 Task: Create Card Email Newsletter Review in Board Leadership Development Platforms to Workspace Corporate Governance Services. Create Card Religious Studies Review in Board Voice of Partner Relationship Management to Workspace Corporate Governance Services. Create Card Email Newsletter Review in Board IT Disaster Recovery and Business Continuity Planning to Workspace Corporate Governance Services
Action: Mouse moved to (95, 289)
Screenshot: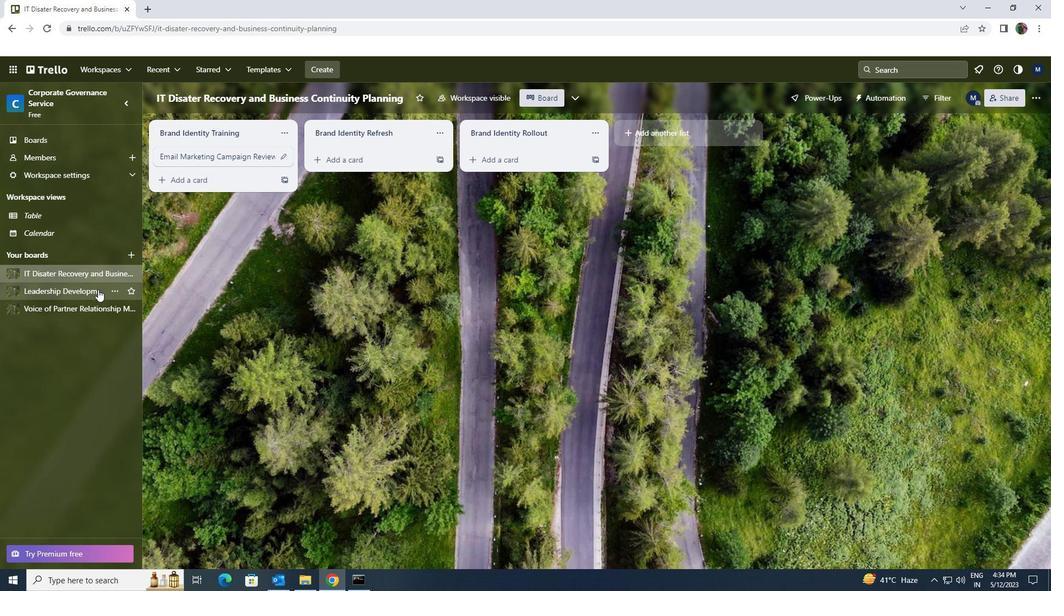 
Action: Mouse pressed left at (95, 289)
Screenshot: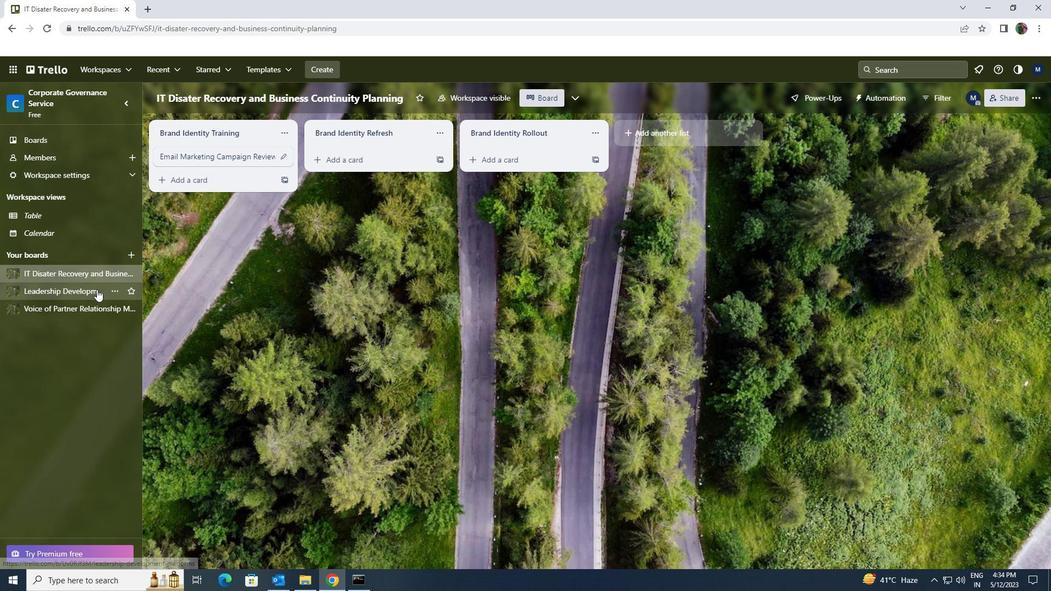 
Action: Mouse moved to (341, 158)
Screenshot: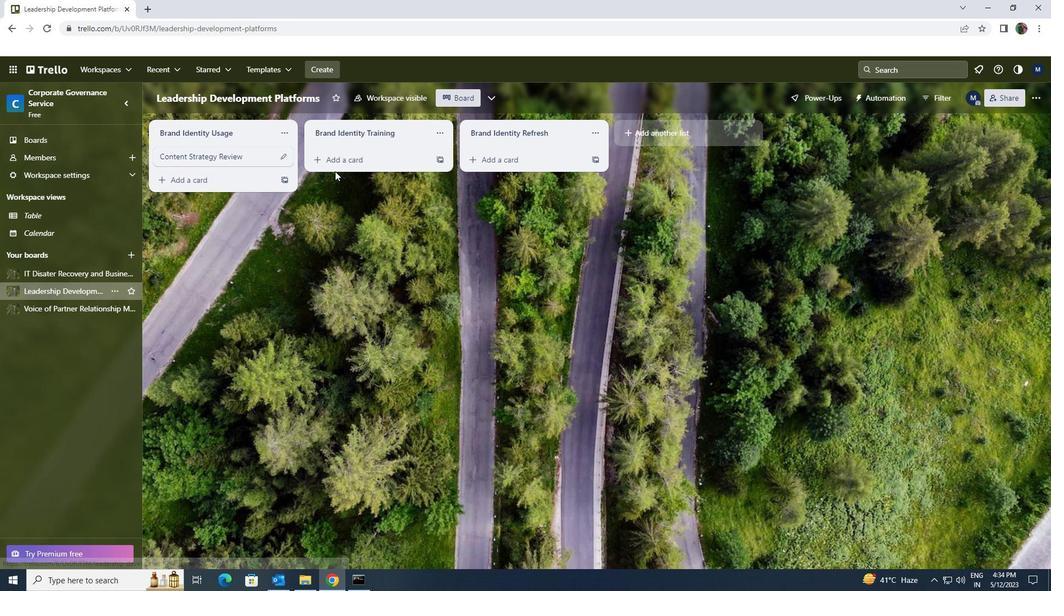 
Action: Mouse pressed left at (341, 158)
Screenshot: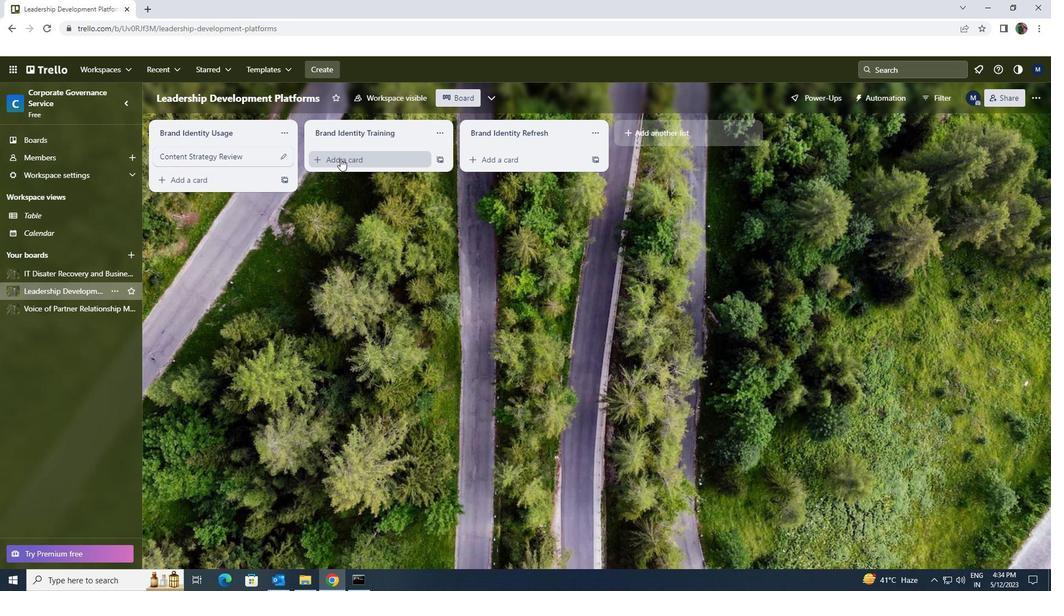 
Action: Key pressed <Key.shift>EMAIL<Key.space><Key.shift>NEWSLETTER<Key.space><Key.shift>REVIEW
Screenshot: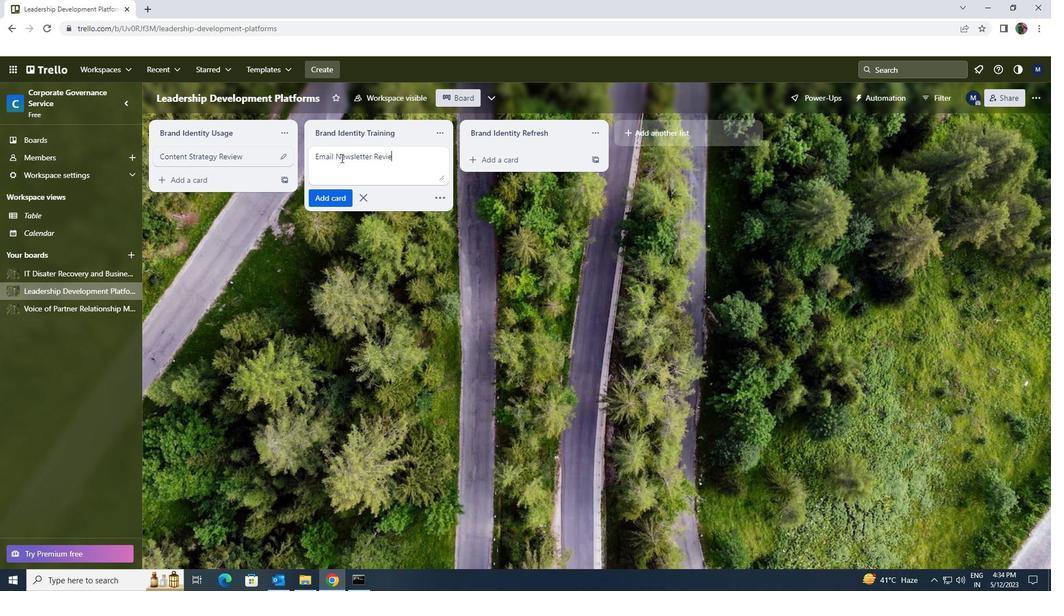 
Action: Mouse moved to (339, 193)
Screenshot: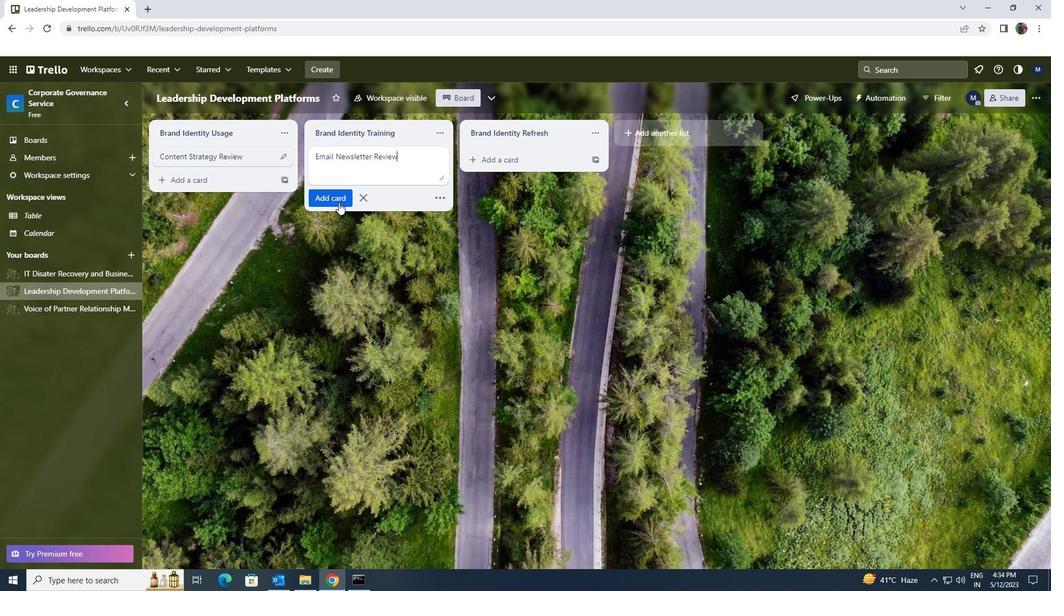 
Action: Mouse pressed left at (339, 193)
Screenshot: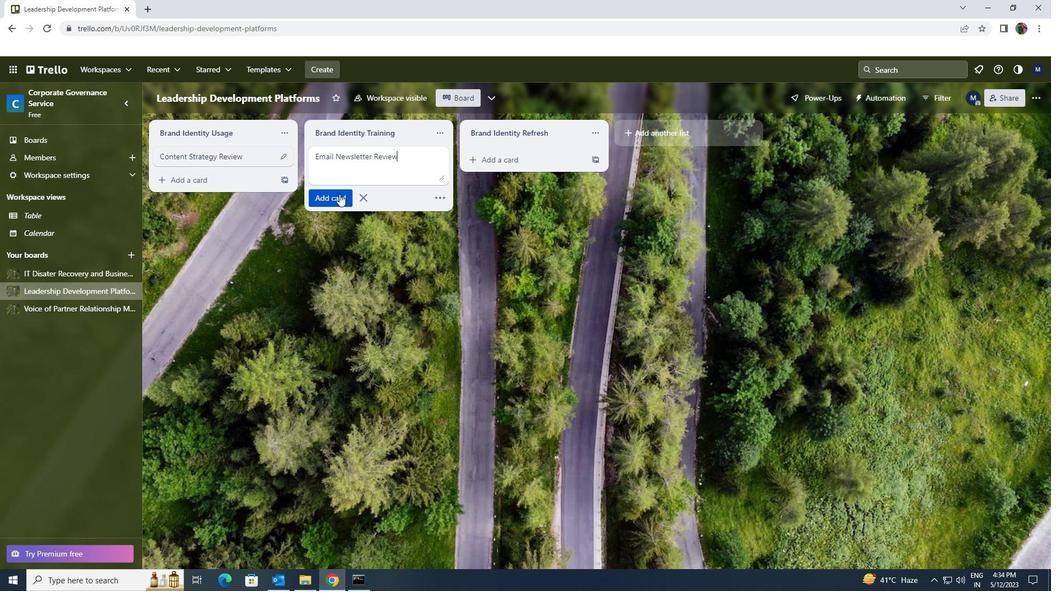 
Action: Mouse moved to (90, 314)
Screenshot: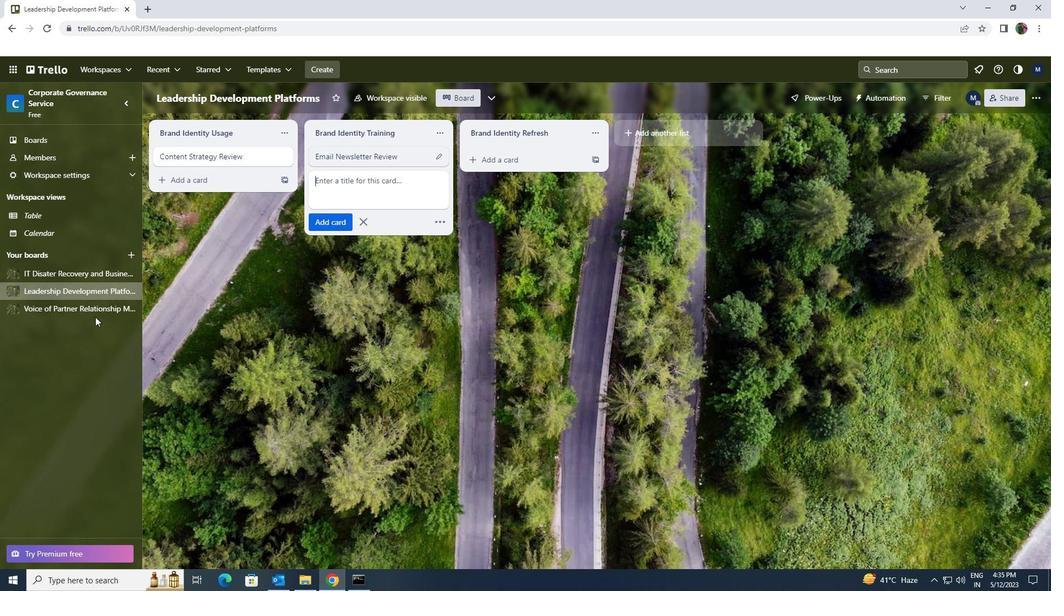
Action: Mouse pressed left at (90, 314)
Screenshot: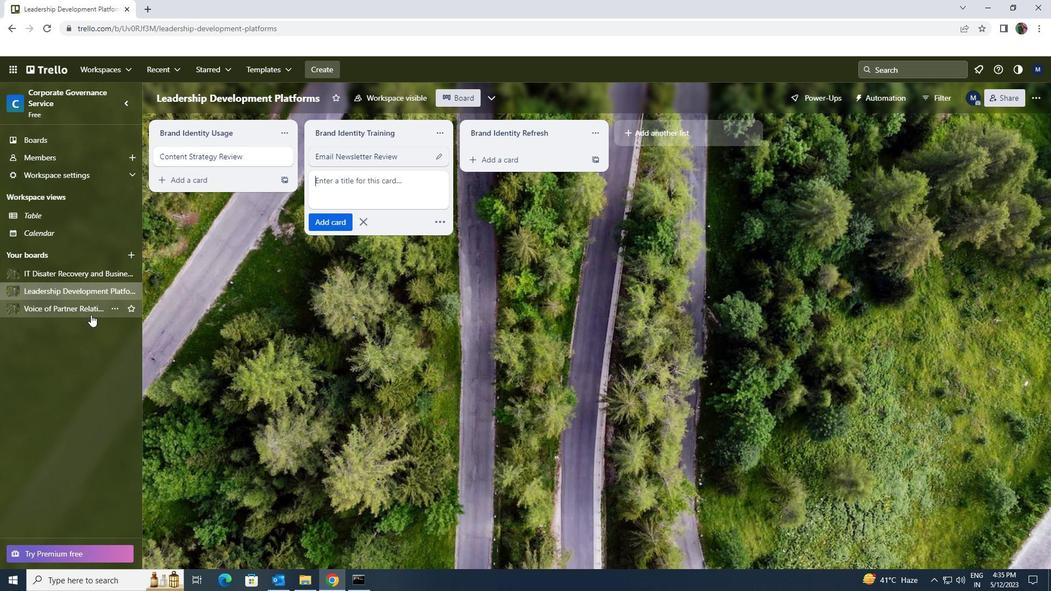 
Action: Mouse moved to (365, 165)
Screenshot: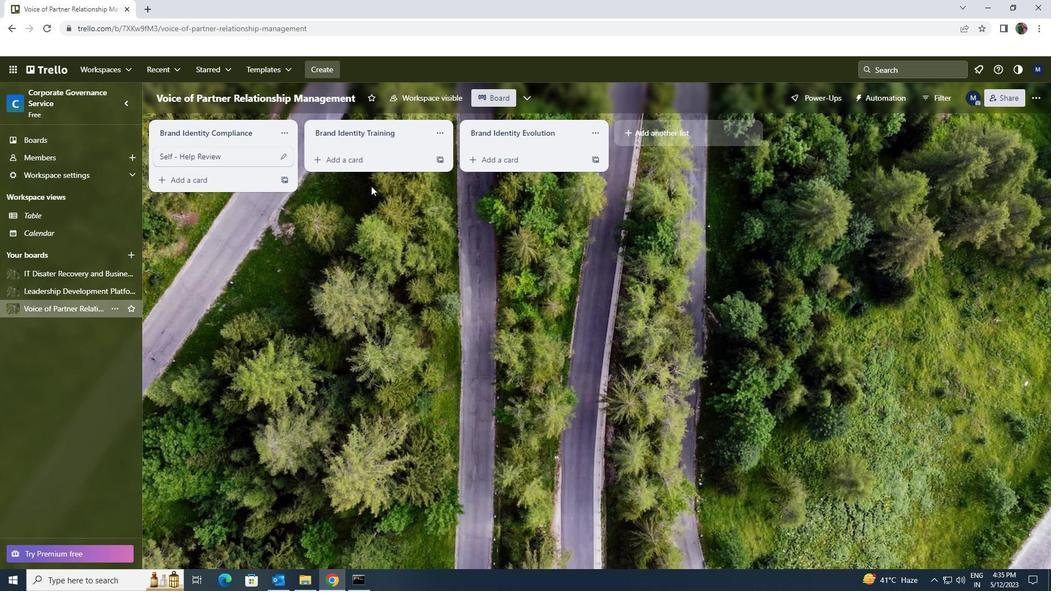 
Action: Mouse pressed left at (365, 165)
Screenshot: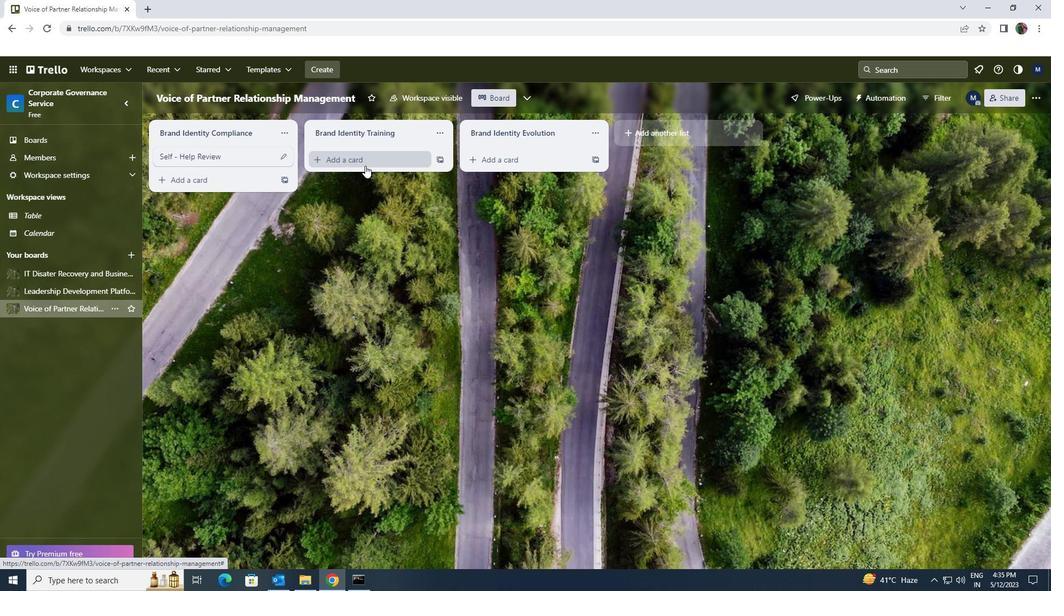 
Action: Key pressed <Key.shift><Key.shift><Key.shift><Key.shift><Key.shift><Key.shift><Key.shift><Key.shift>EMAIL<Key.space><Key.backspace><Key.backspace><Key.backspace><Key.backspace><Key.backspace><Key.backspace><Key.backspace><Key.shift><Key.shift><Key.shift><Key.shift>RELIGIOUS<Key.space><Key.shift>STUDIE<Key.space><Key.shift>REVIEW
Screenshot: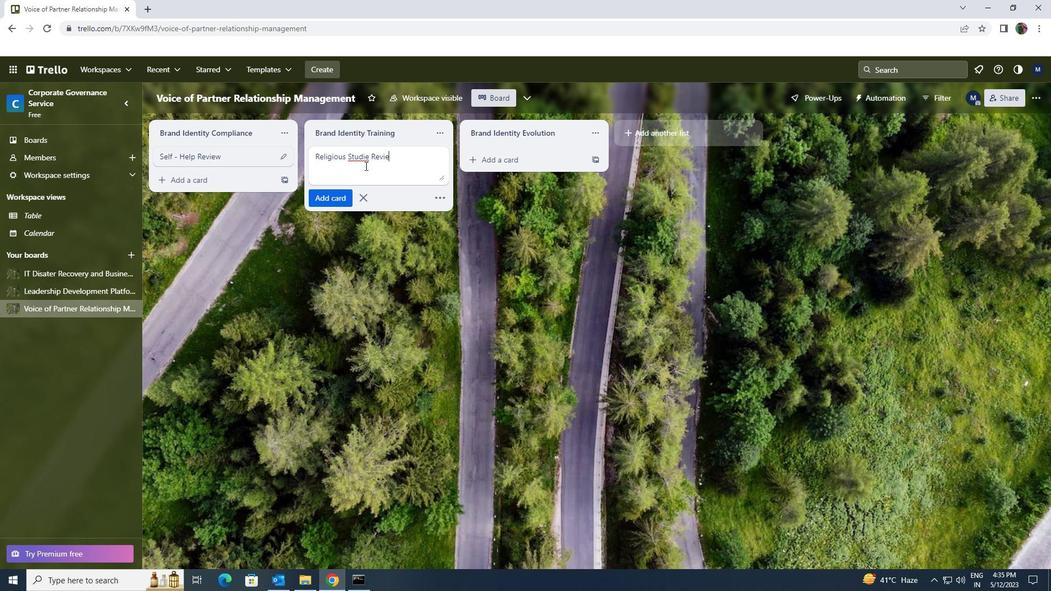 
Action: Mouse moved to (342, 192)
Screenshot: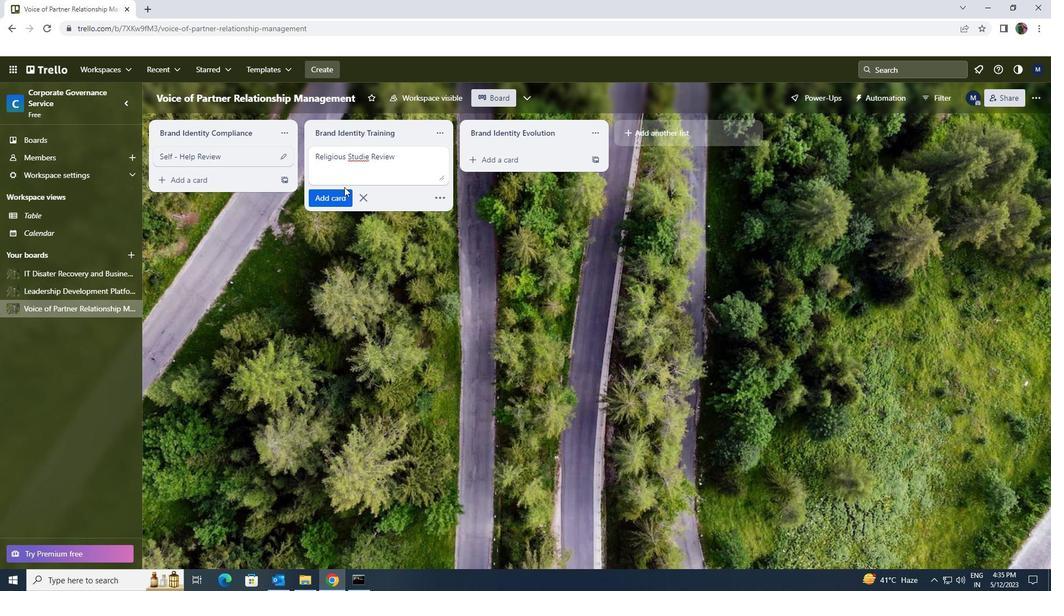 
Action: Mouse pressed left at (342, 192)
Screenshot: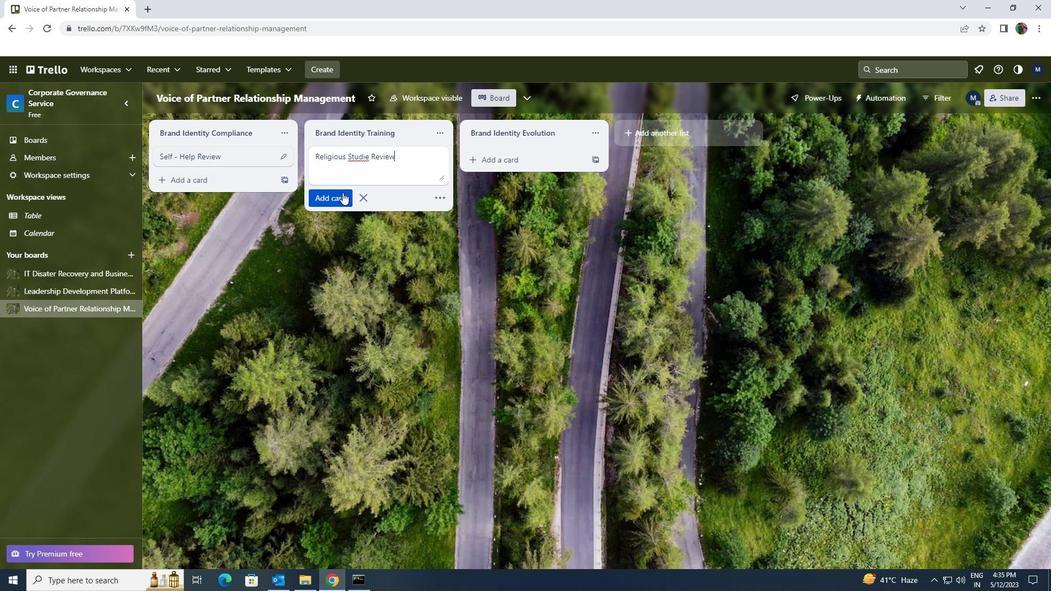 
Action: Mouse moved to (70, 272)
Screenshot: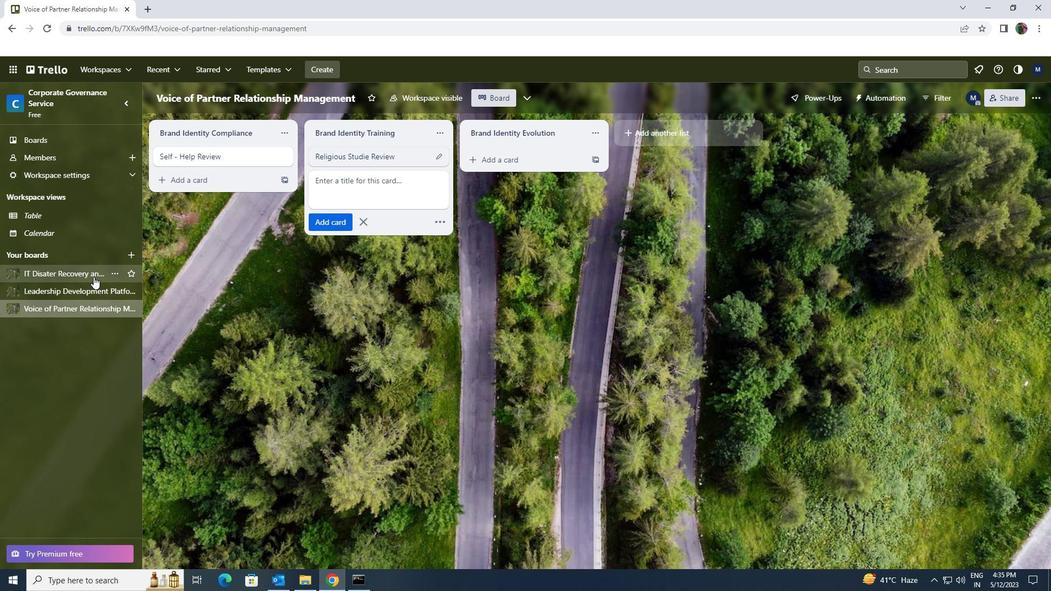 
Action: Mouse pressed left at (70, 272)
Screenshot: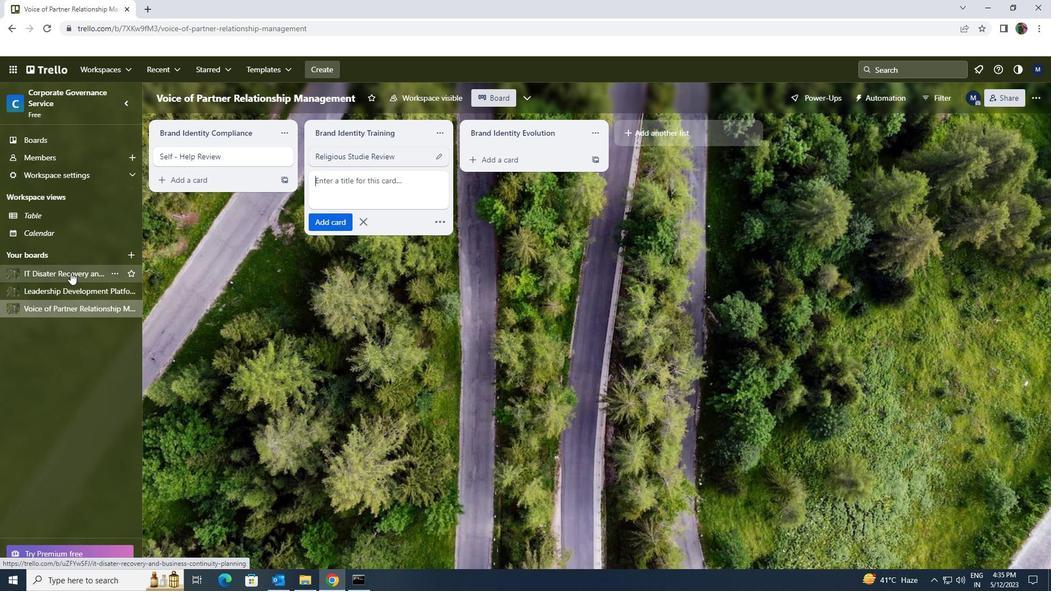 
Action: Mouse moved to (352, 161)
Screenshot: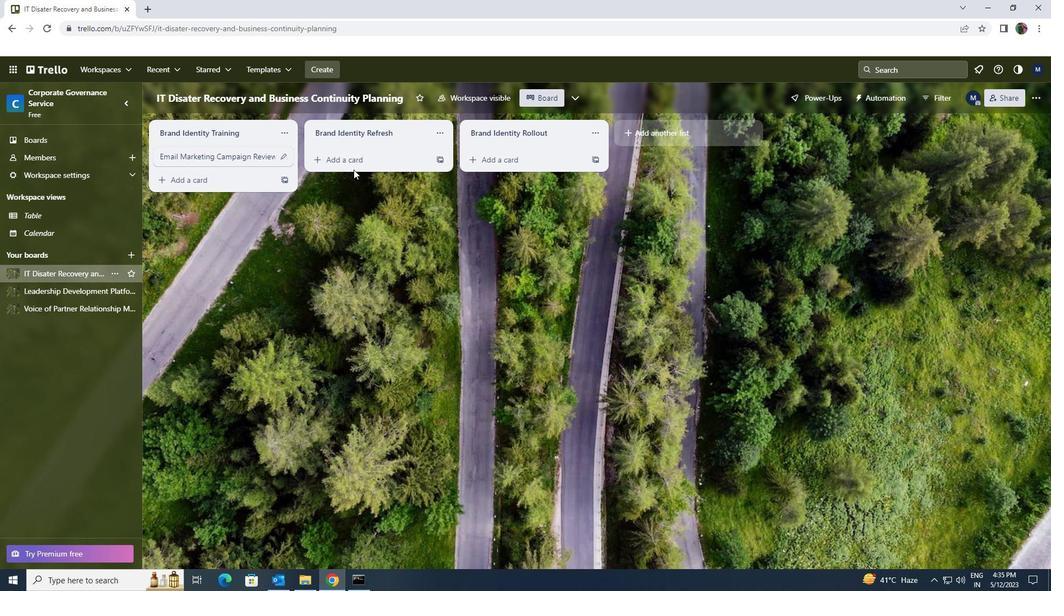 
Action: Mouse pressed left at (352, 161)
Screenshot: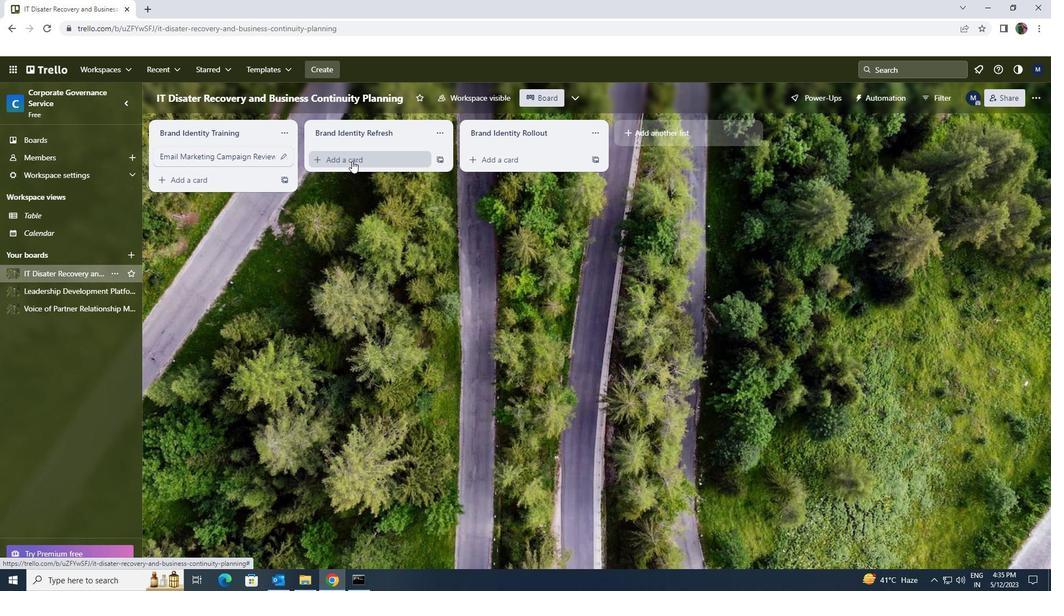 
Action: Key pressed <Key.shift>EMAIL<Key.space><Key.shift>NEWSLETTER<Key.space><Key.shift>REVIEW
Screenshot: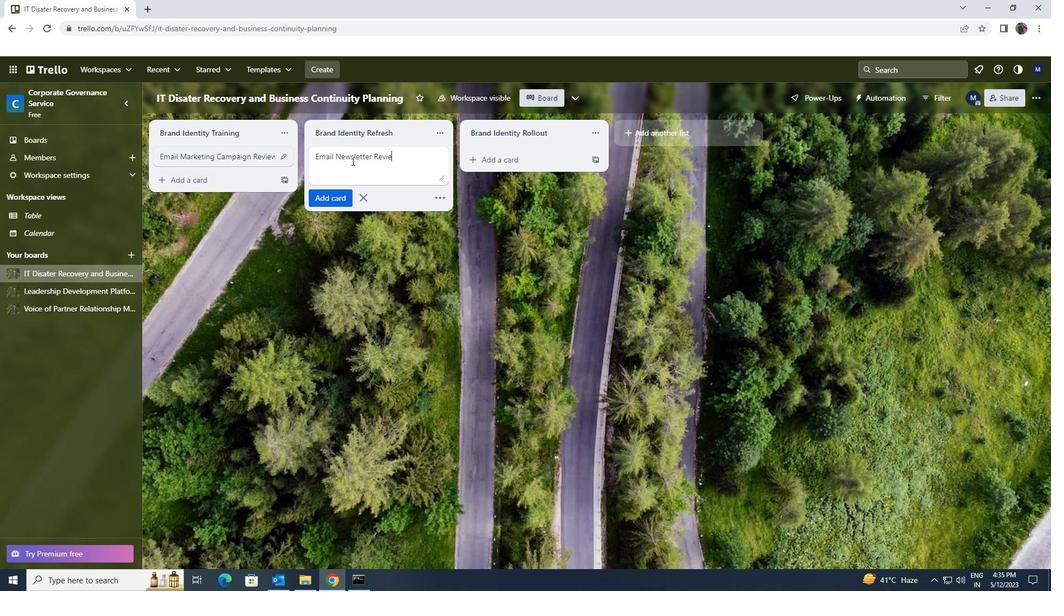 
Action: Mouse moved to (344, 195)
Screenshot: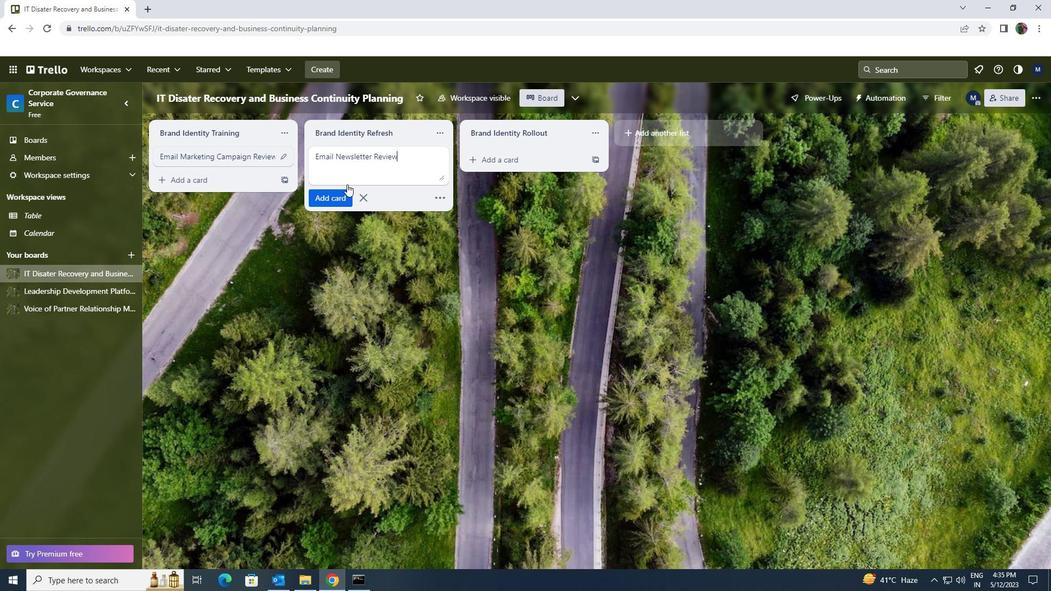 
Action: Mouse pressed left at (344, 195)
Screenshot: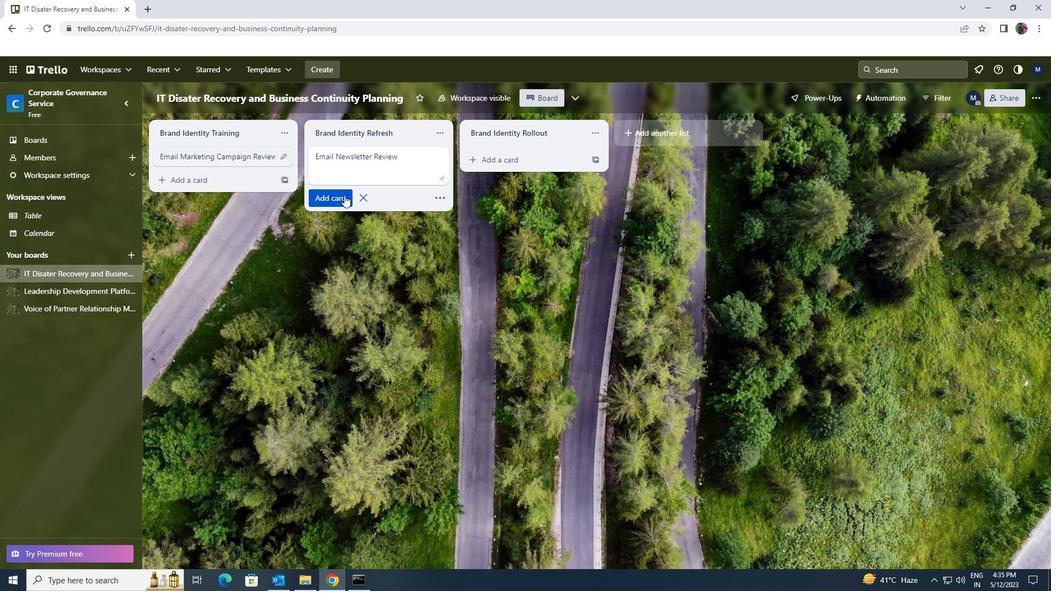 
